 Task: Add Ultima Replenisher Electrolyte Mix, Raspberry, Single Stickpack to the cart.
Action: Mouse pressed left at (26, 84)
Screenshot: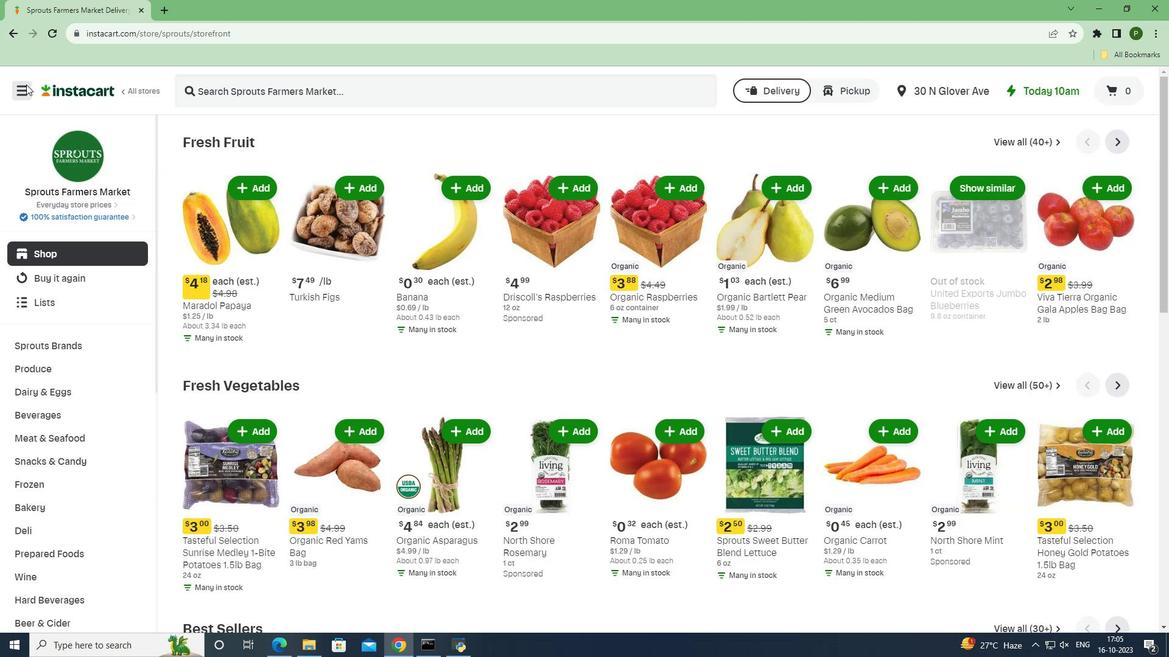 
Action: Mouse moved to (42, 315)
Screenshot: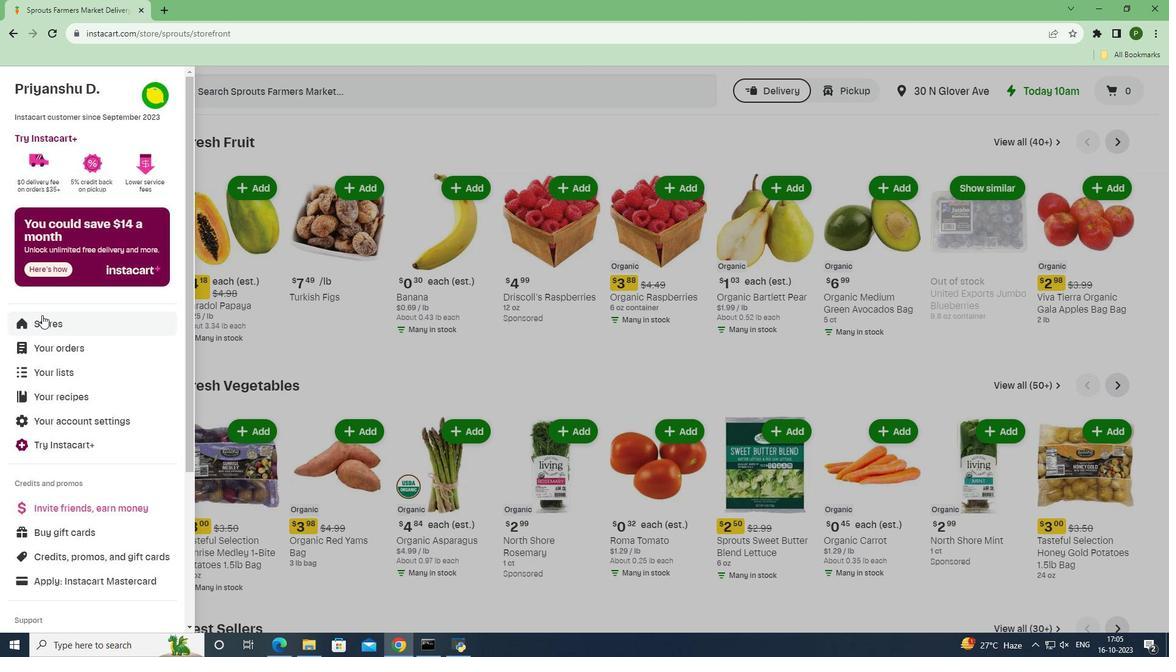 
Action: Mouse pressed left at (42, 315)
Screenshot: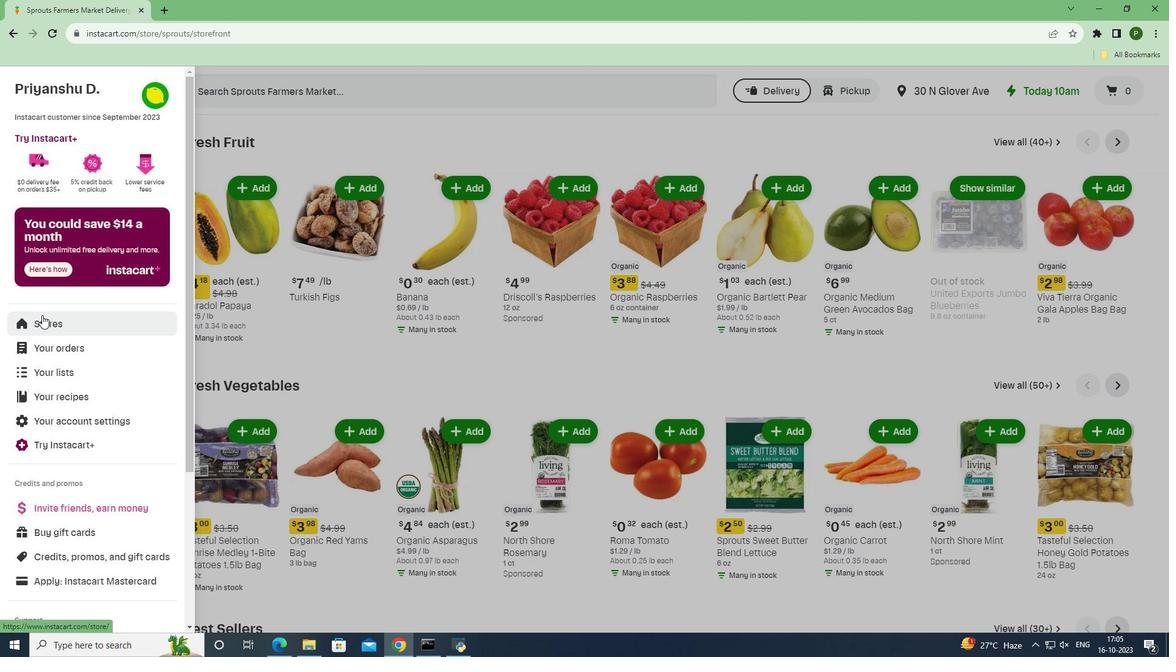 
Action: Mouse moved to (278, 132)
Screenshot: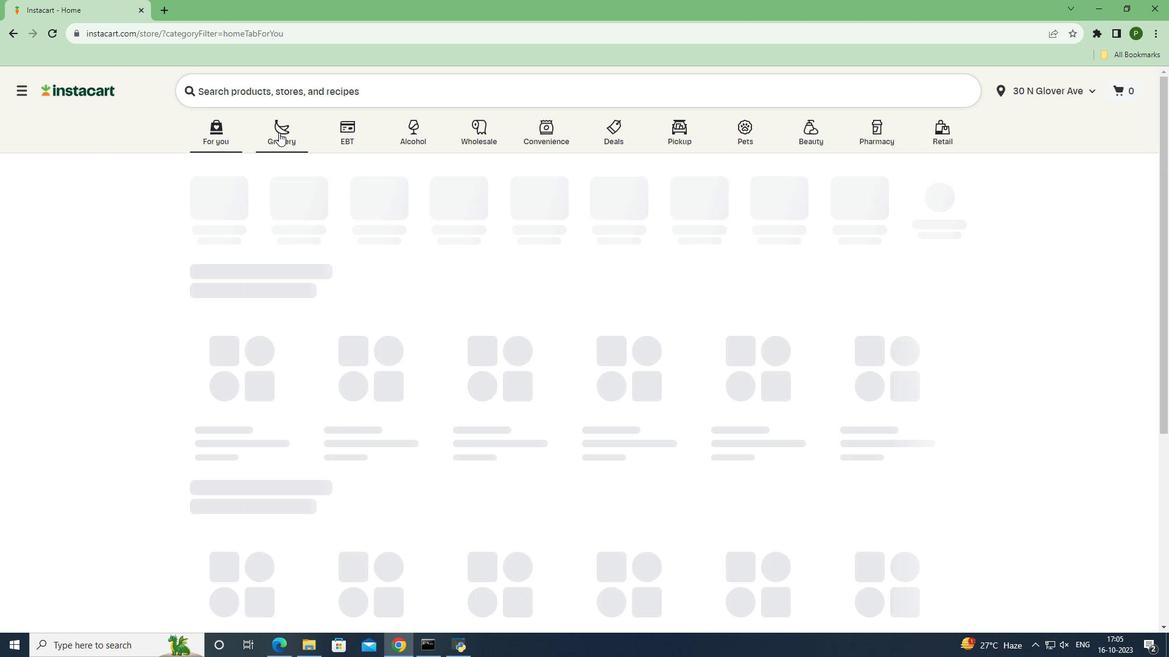 
Action: Mouse pressed left at (278, 132)
Screenshot: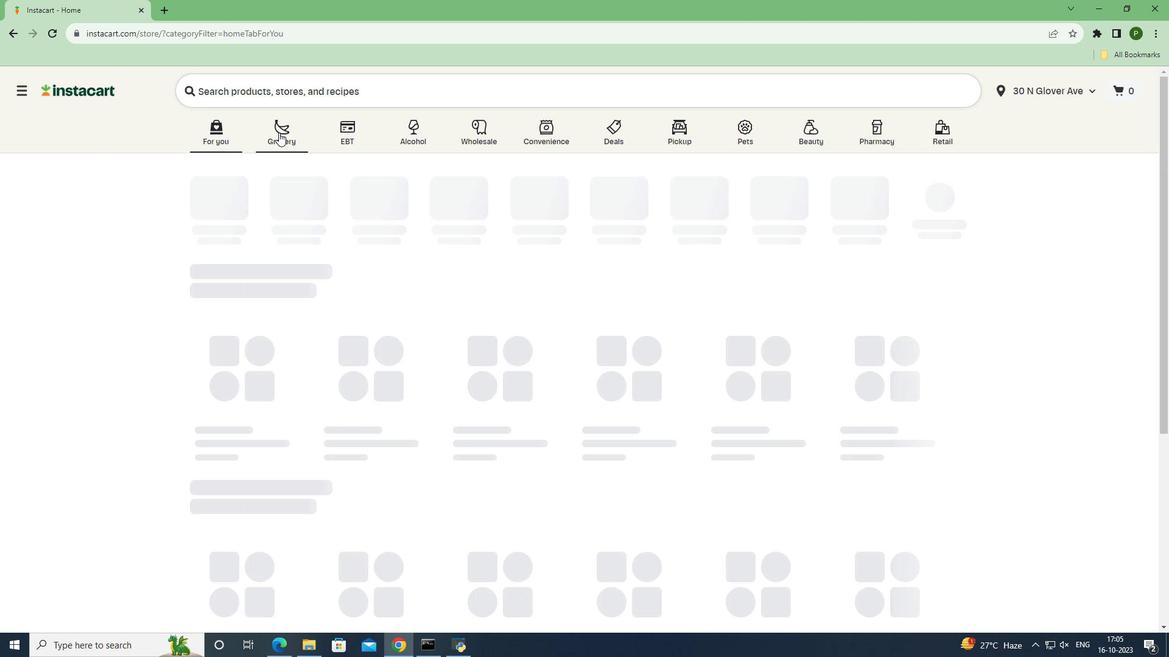 
Action: Mouse moved to (744, 275)
Screenshot: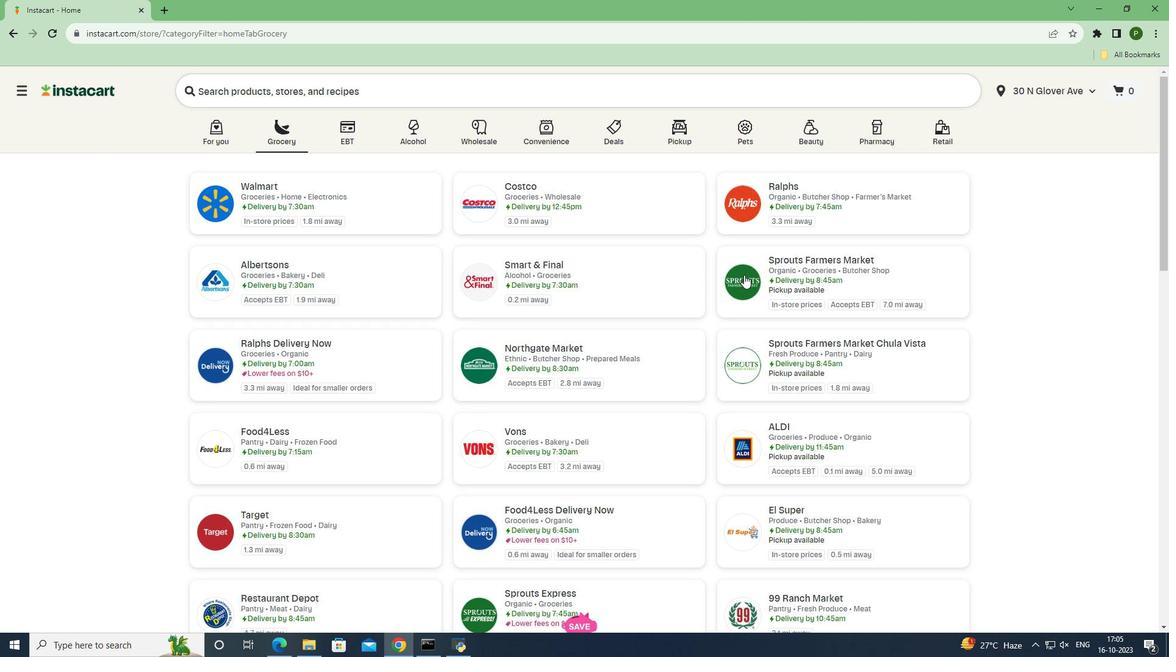 
Action: Mouse pressed left at (744, 275)
Screenshot: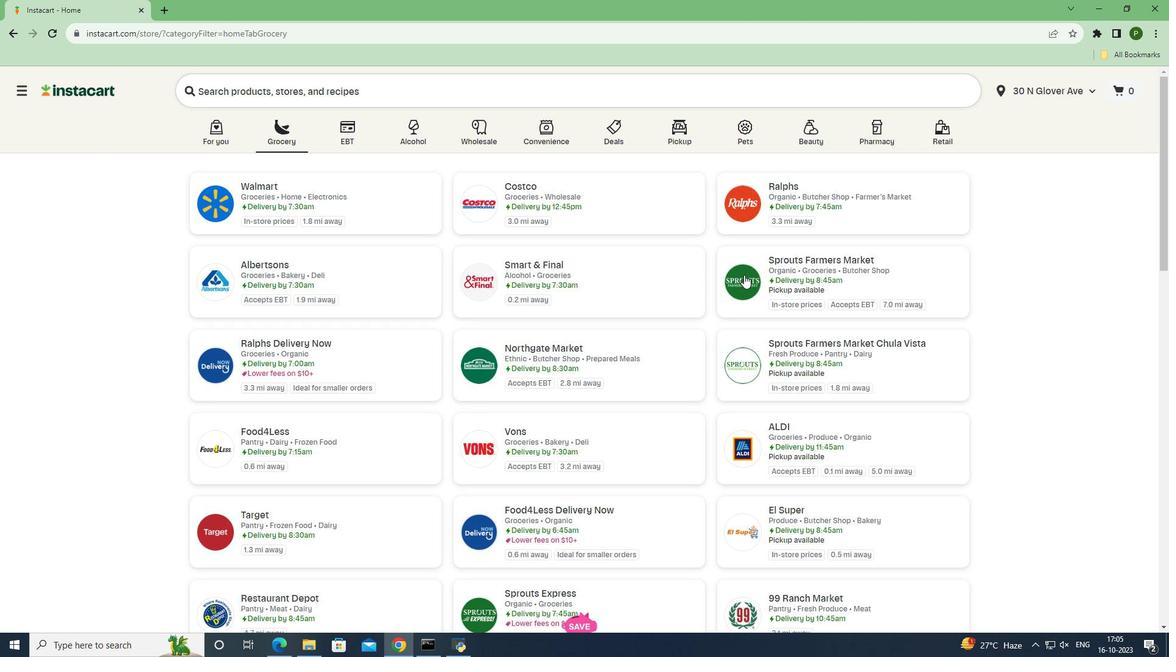 
Action: Mouse moved to (60, 415)
Screenshot: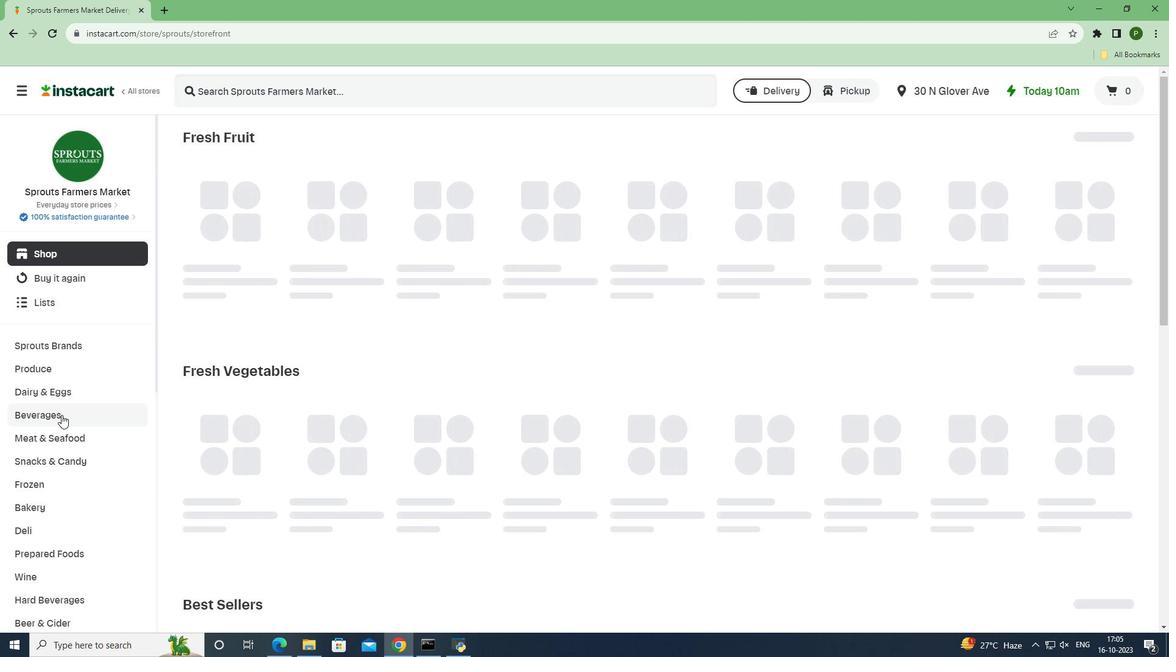 
Action: Mouse pressed left at (60, 415)
Screenshot: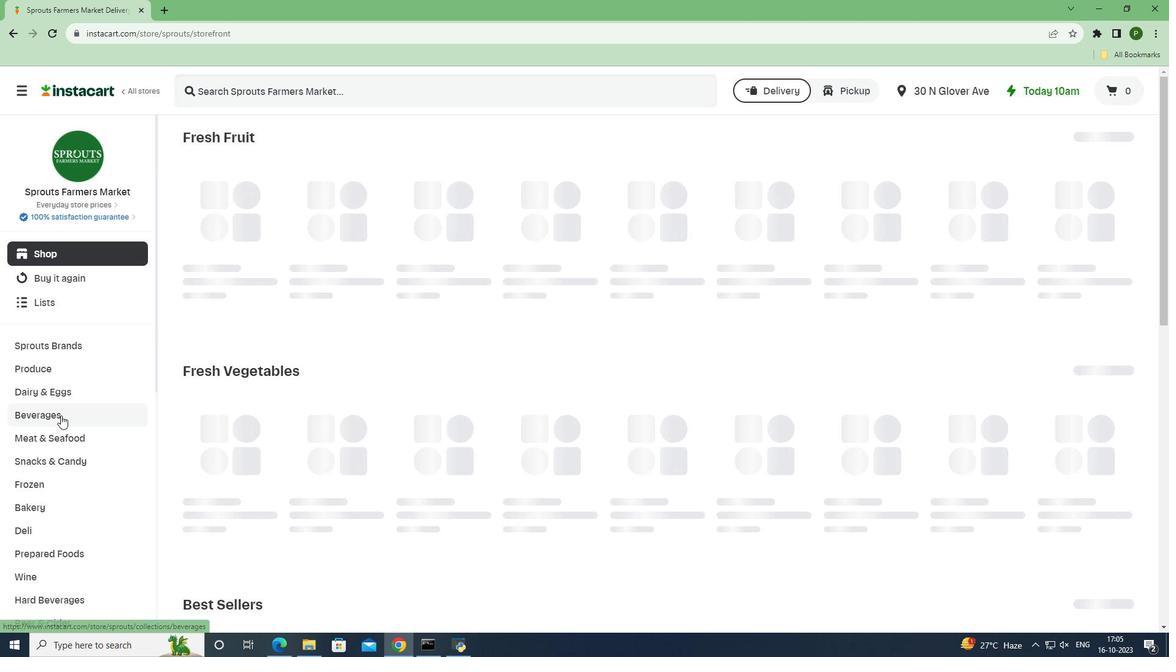
Action: Mouse moved to (1094, 168)
Screenshot: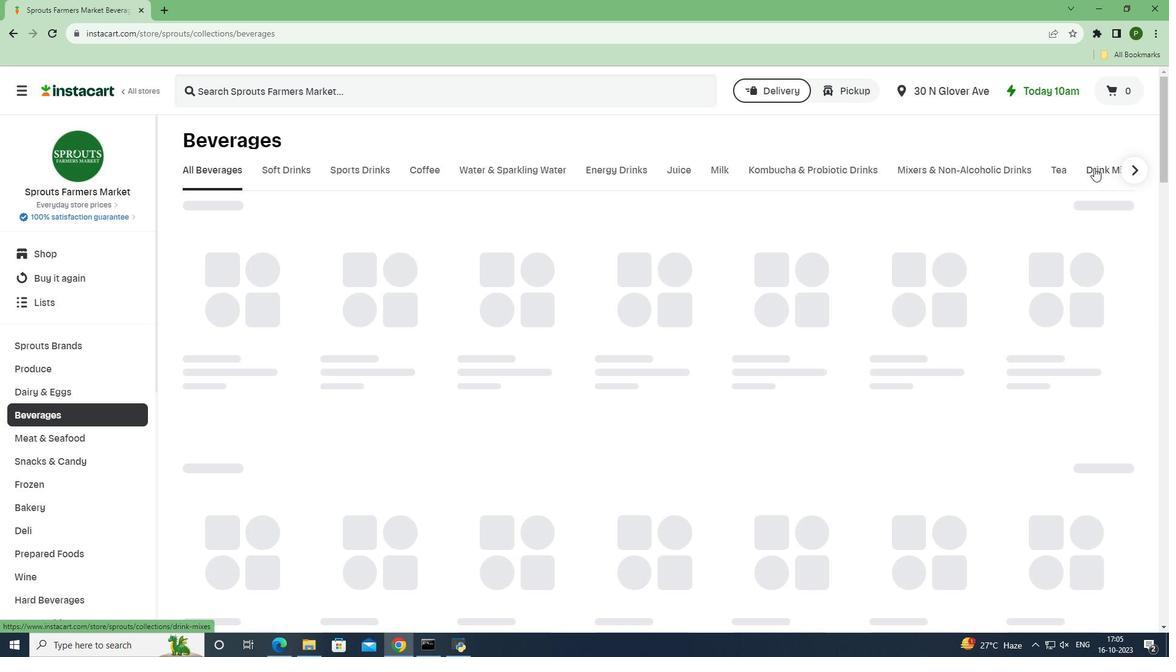 
Action: Mouse pressed left at (1094, 168)
Screenshot: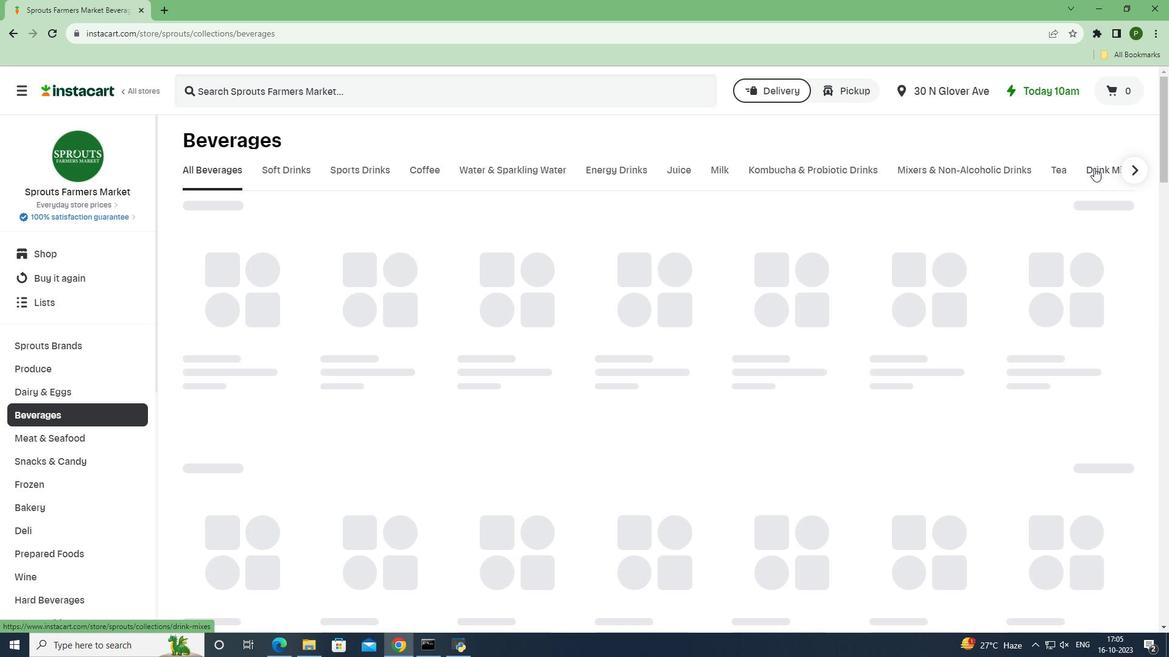 
Action: Mouse moved to (334, 218)
Screenshot: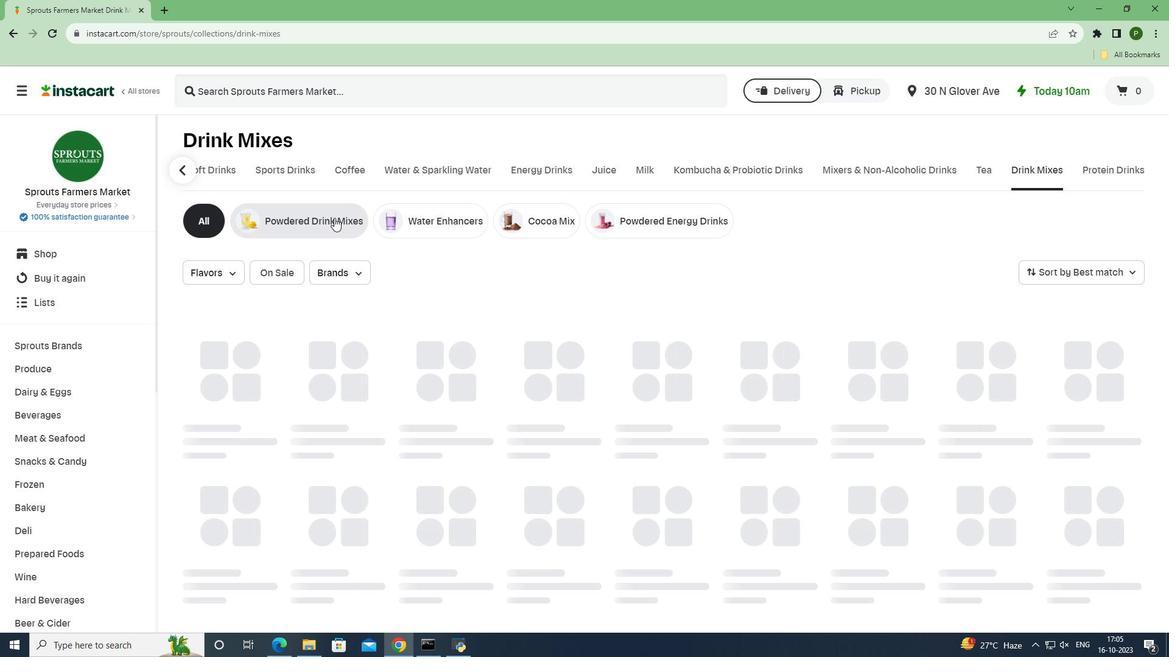 
Action: Mouse pressed left at (334, 218)
Screenshot: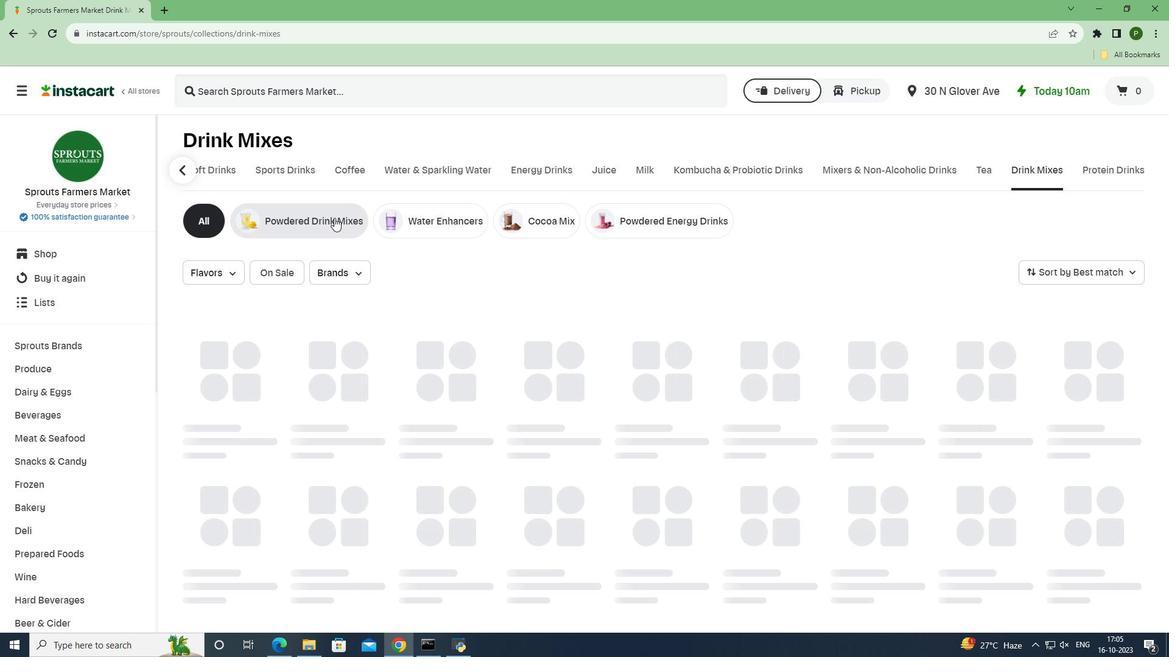 
Action: Mouse moved to (313, 99)
Screenshot: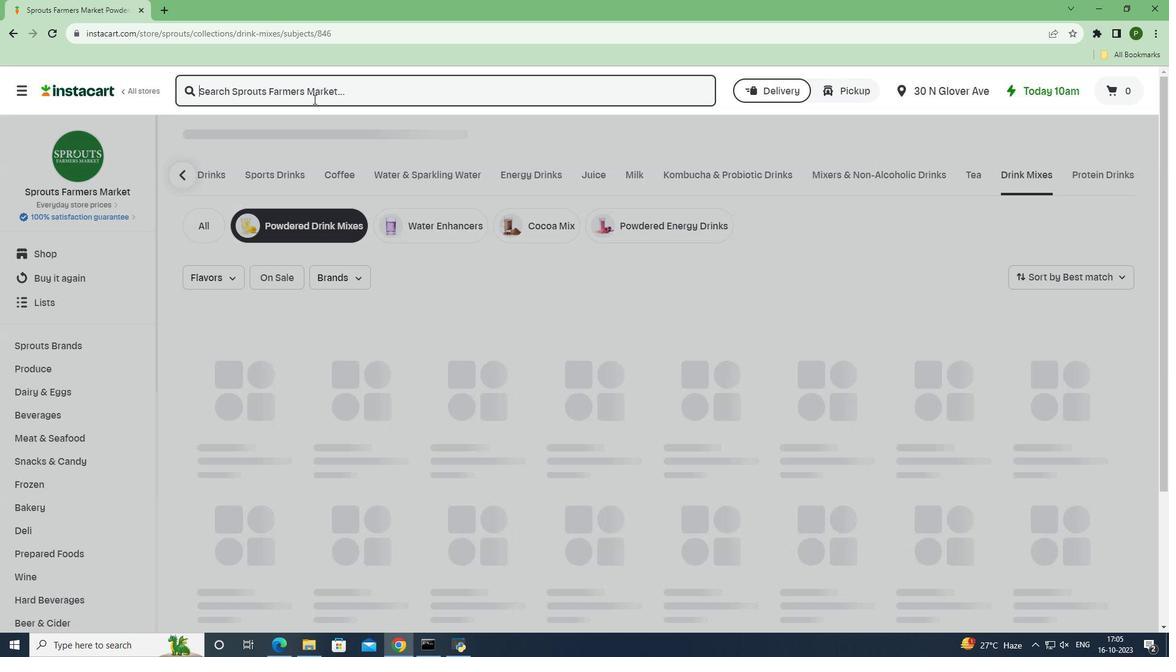 
Action: Mouse pressed left at (313, 99)
Screenshot: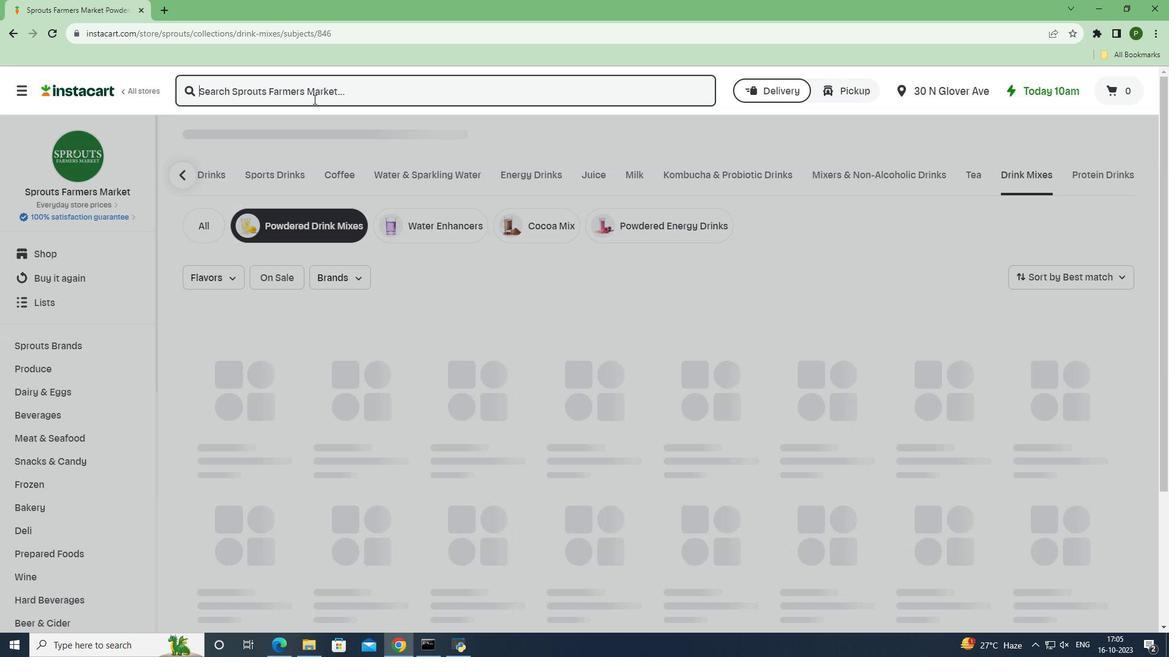 
Action: Key pressed <Key.caps_lock>U<Key.caps_lock>ltima<Key.space><Key.caps_lock>R<Key.caps_lock>eplenisher<Key.space><Key.caps_lock>E<Key.caps_lock>lectrolyte<Key.space><Key.caps_lock>M<Key.caps_lock>ix,<Key.space><Key.caps_lock>R<Key.caps_lock>aspberry,<Key.space><Key.caps_lock>S<Key.caps_lock>ingle<Key.space><Key.caps_lock>S<Key.caps_lock>tickpack<Key.space><Key.enter>
Screenshot: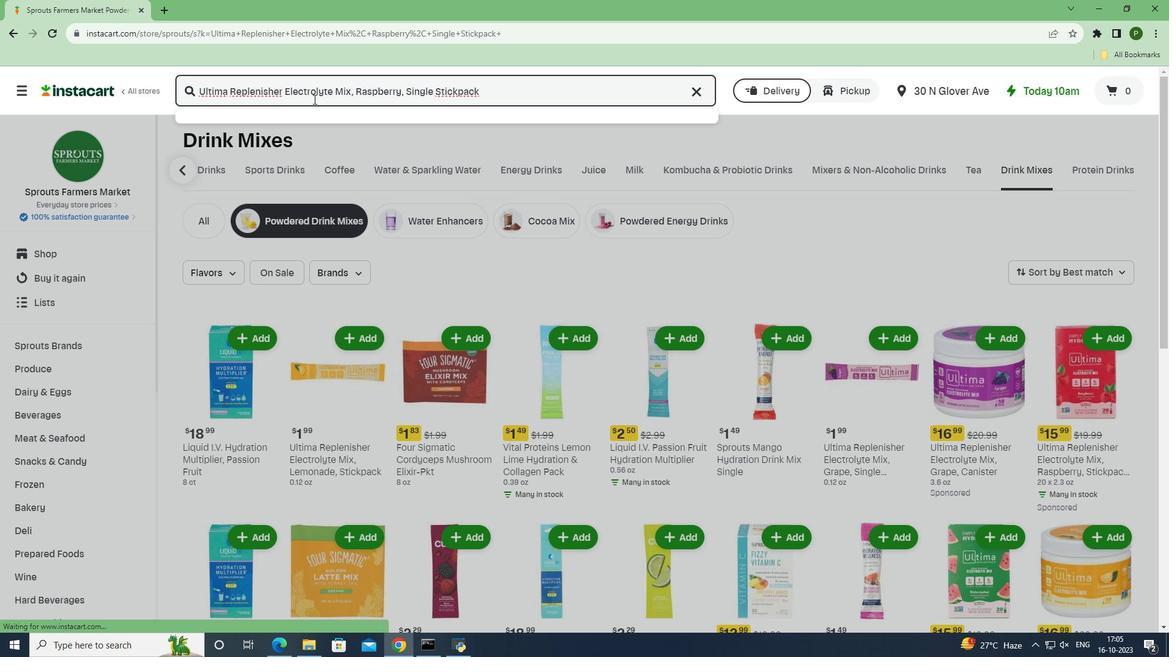 
Action: Mouse moved to (320, 193)
Screenshot: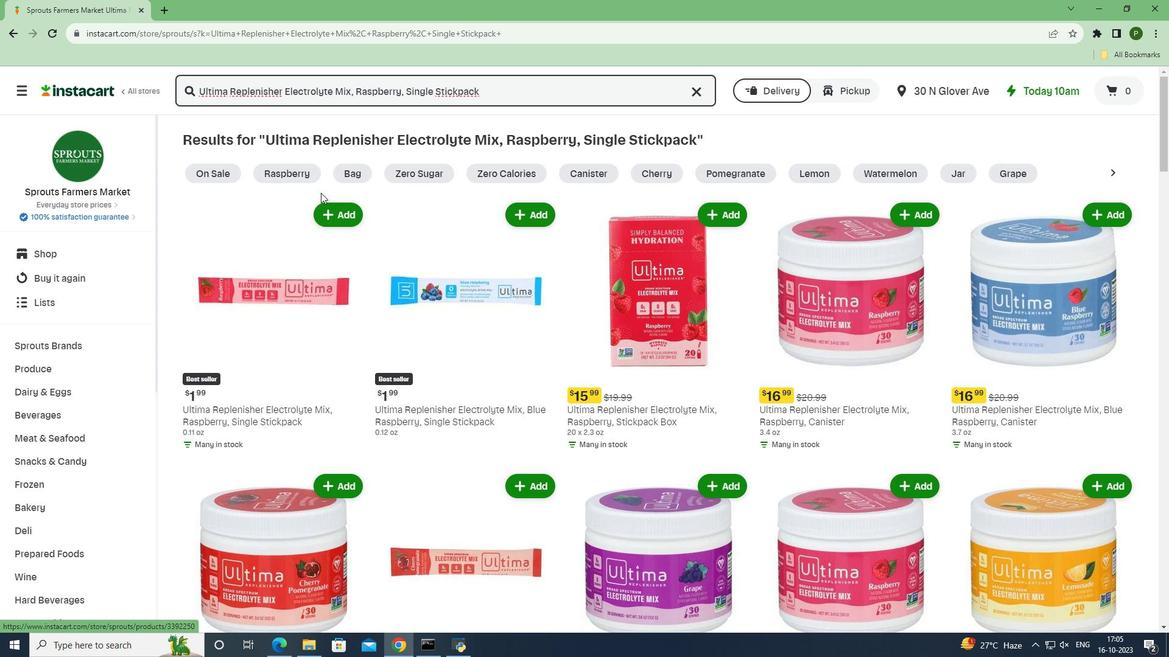 
Action: Mouse pressed left at (320, 193)
Screenshot: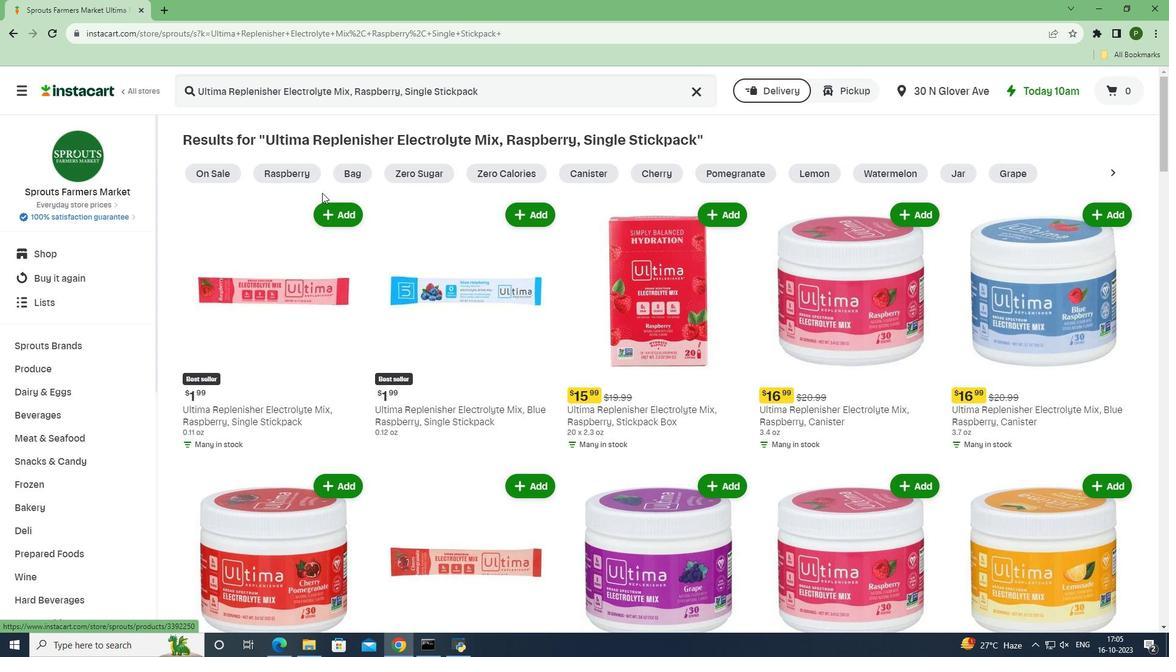 
Action: Mouse moved to (331, 210)
Screenshot: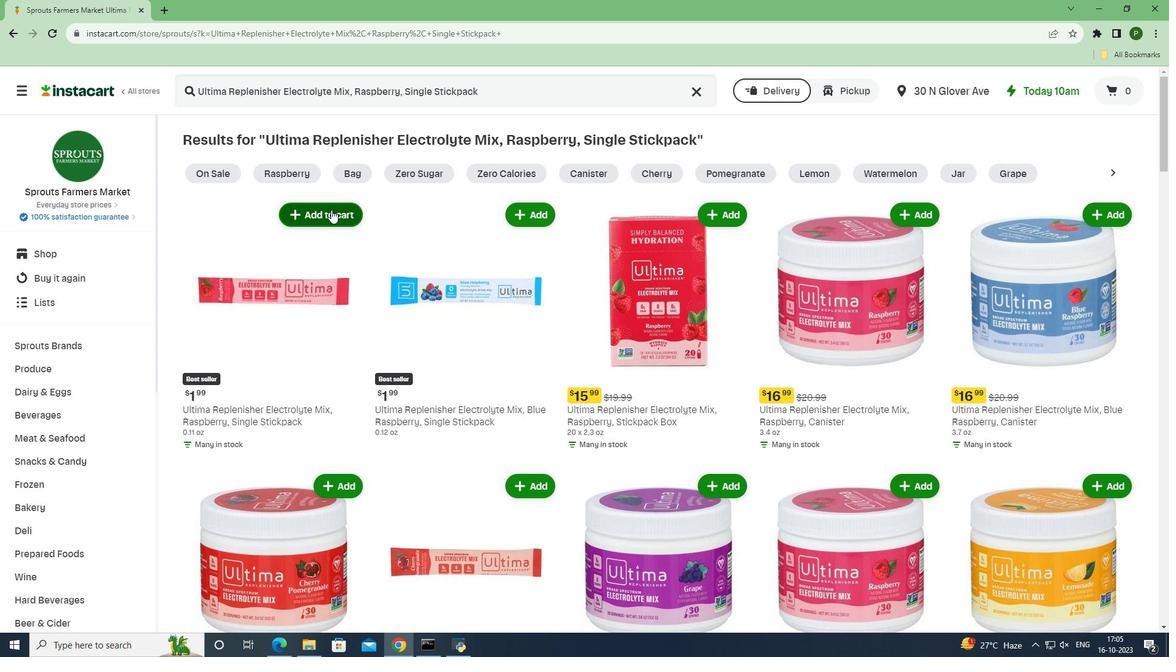 
Action: Mouse pressed left at (331, 210)
Screenshot: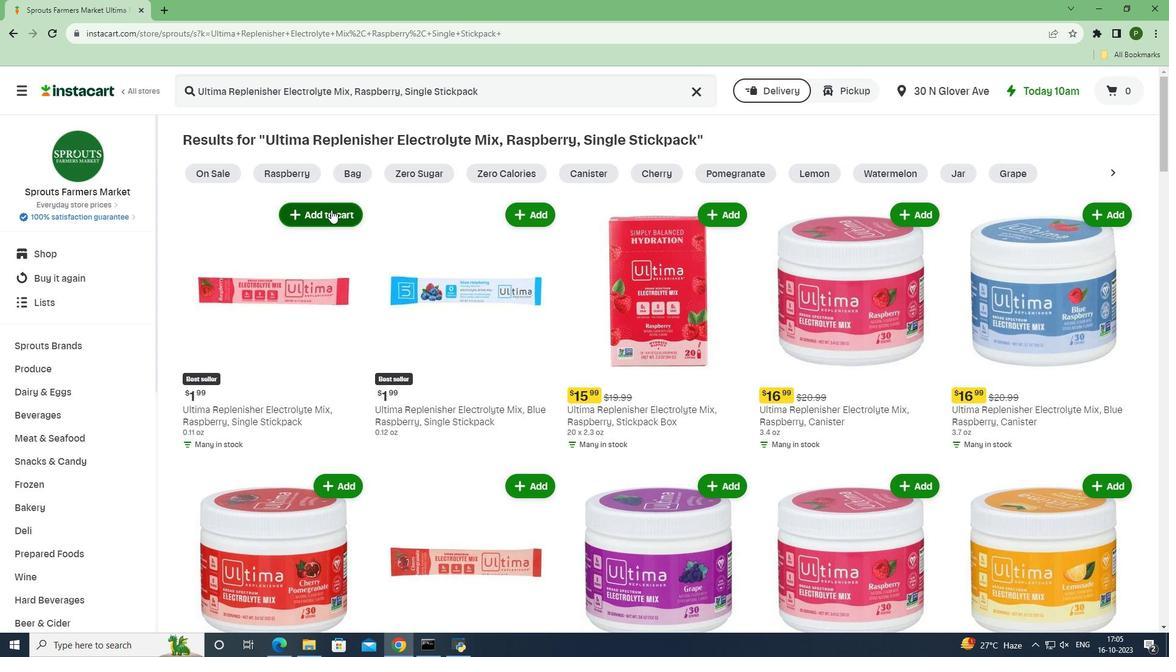 
Action: Mouse moved to (349, 261)
Screenshot: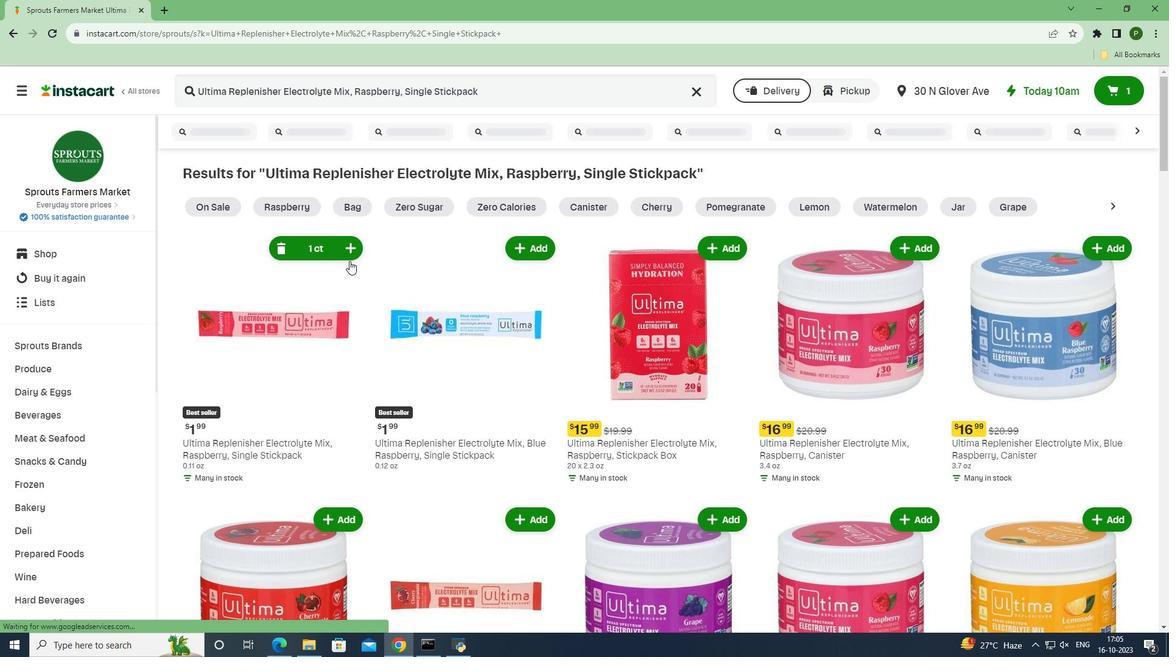 
